 Task: Schedule a photography workshop for next Thursday at 1:00 PM.
Action: Mouse moved to (66, 119)
Screenshot: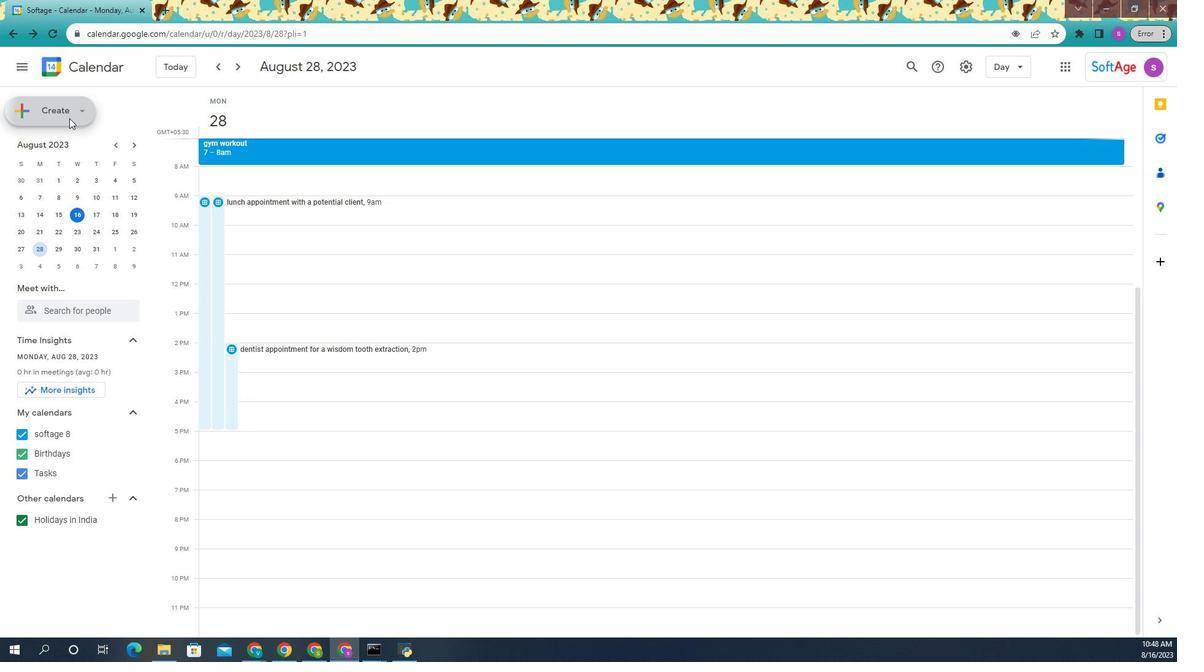 
Action: Mouse pressed left at (66, 119)
Screenshot: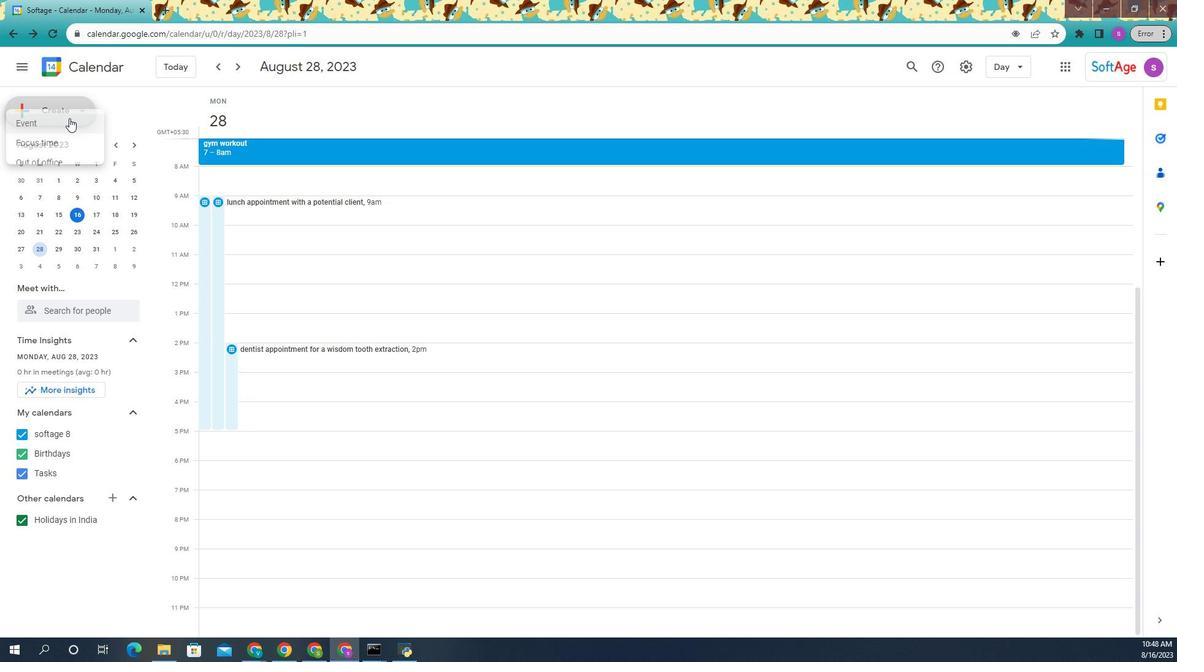 
Action: Mouse moved to (46, 256)
Screenshot: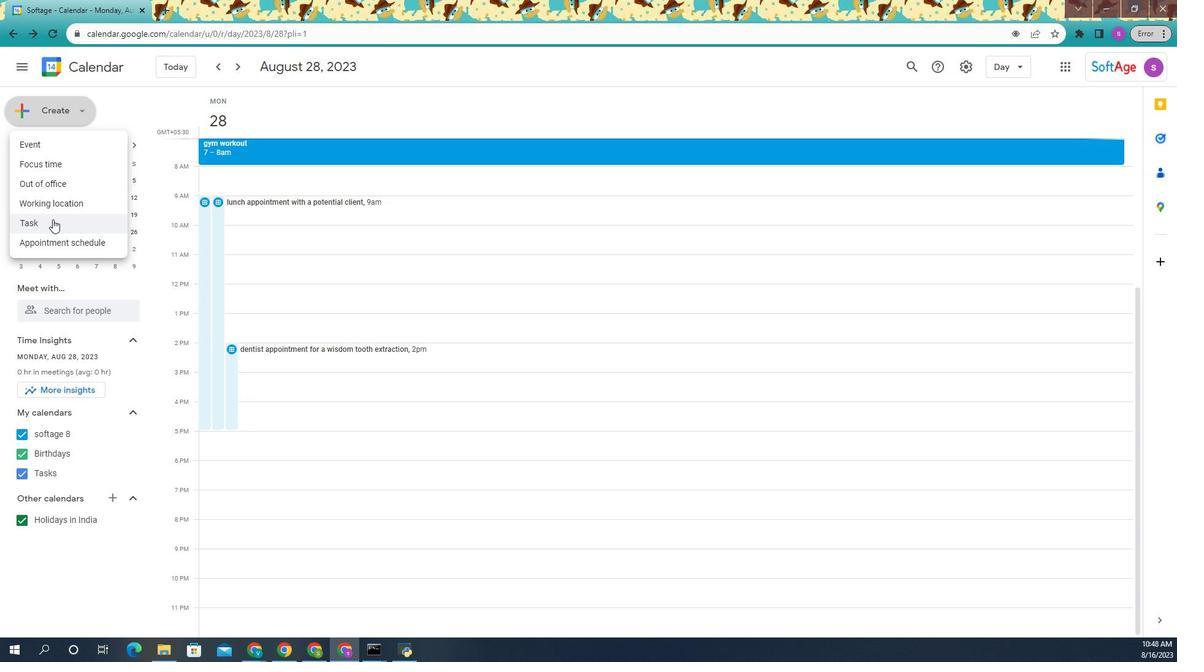 
Action: Mouse pressed left at (46, 256)
Screenshot: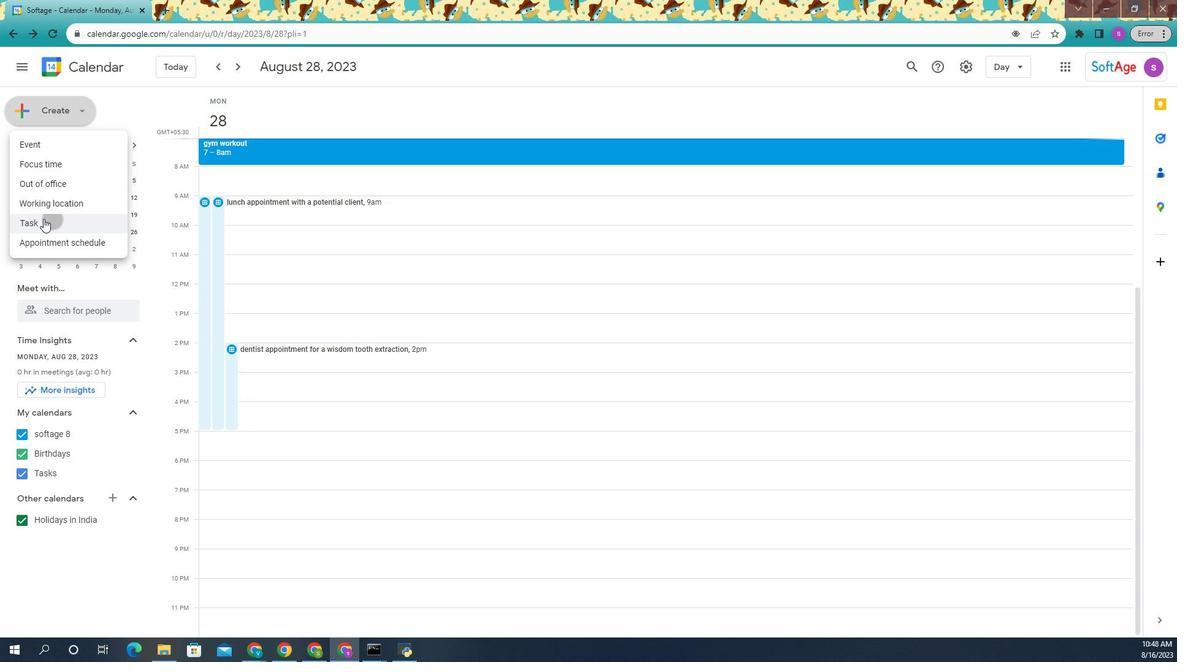
Action: Mouse moved to (603, 301)
Screenshot: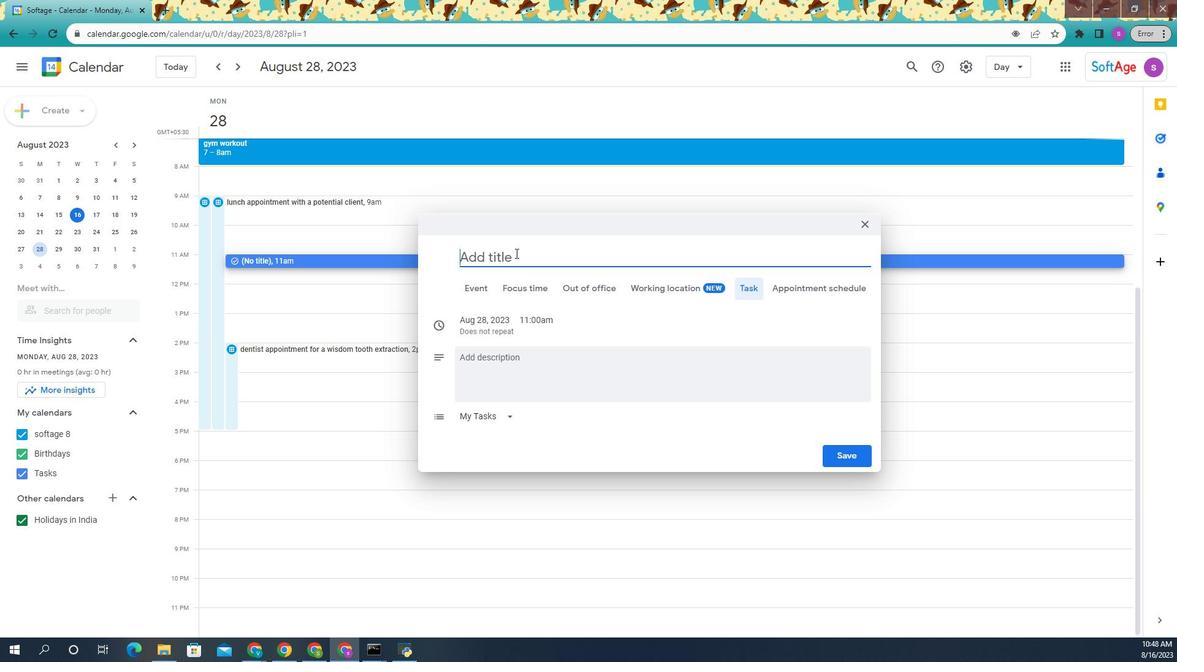 
Action: Mouse pressed left at (603, 301)
Screenshot: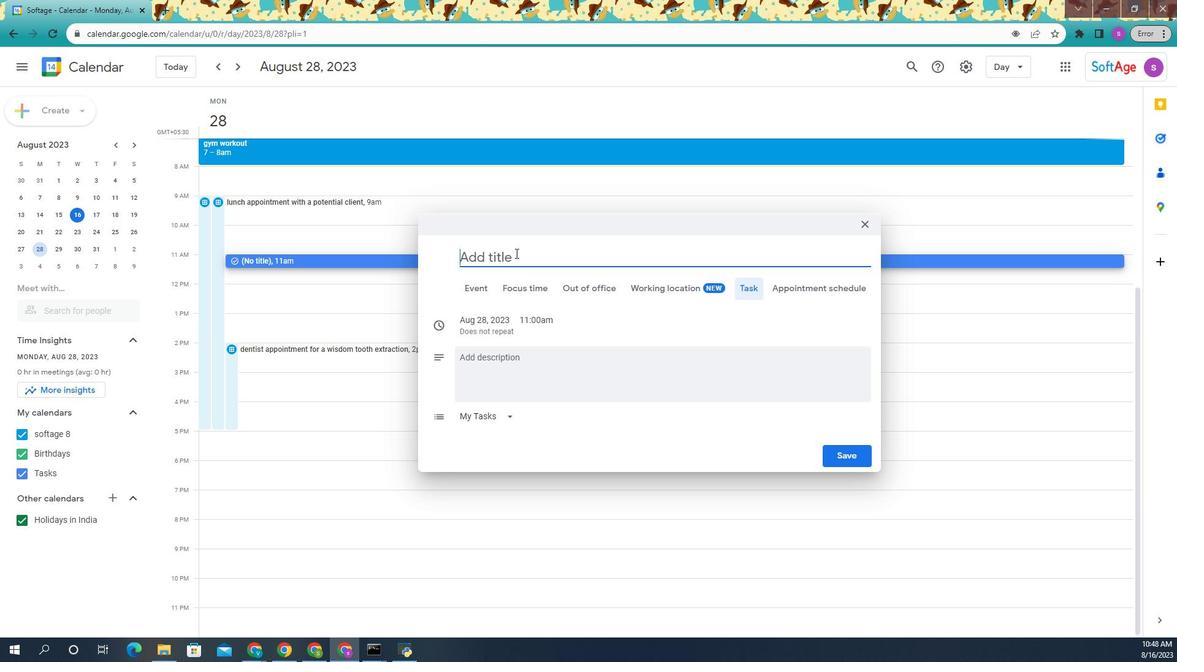 
Action: Key pressed photography<Key.space>workshop
Screenshot: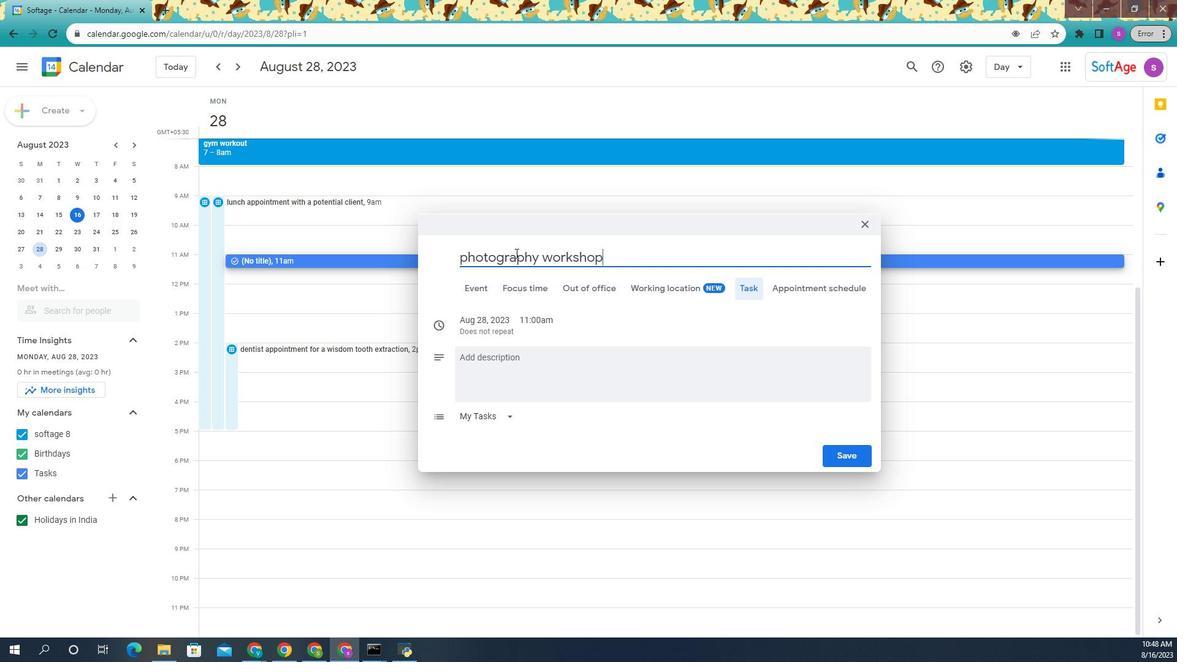 
Action: Mouse moved to (574, 392)
Screenshot: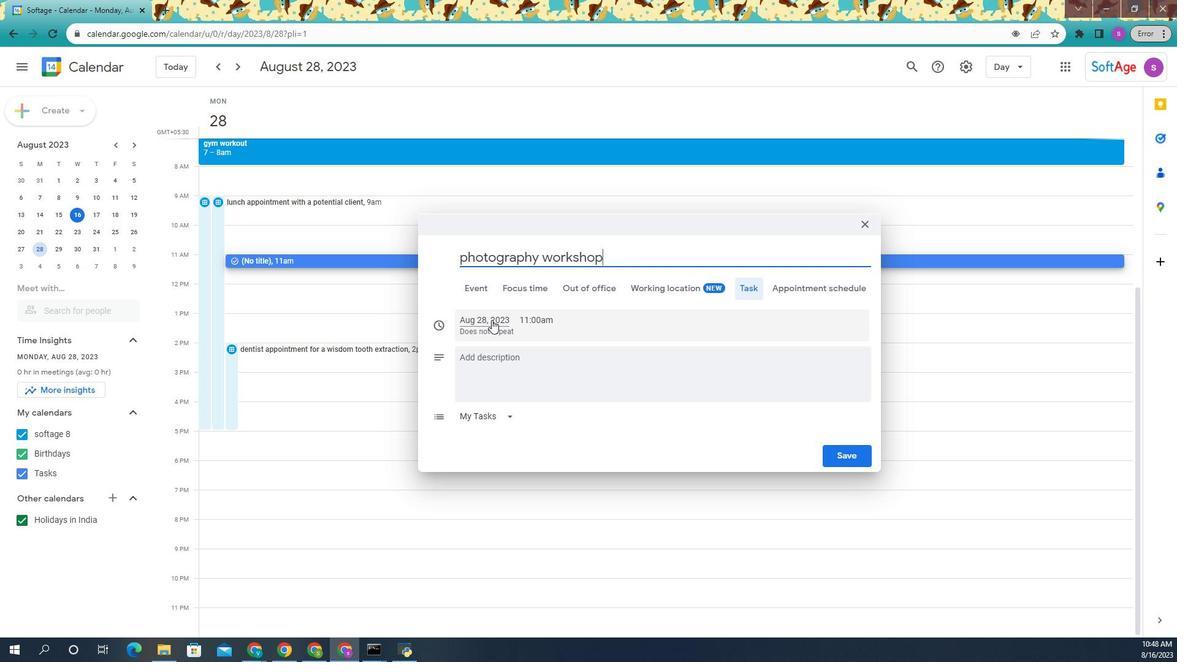 
Action: Mouse pressed left at (574, 392)
Screenshot: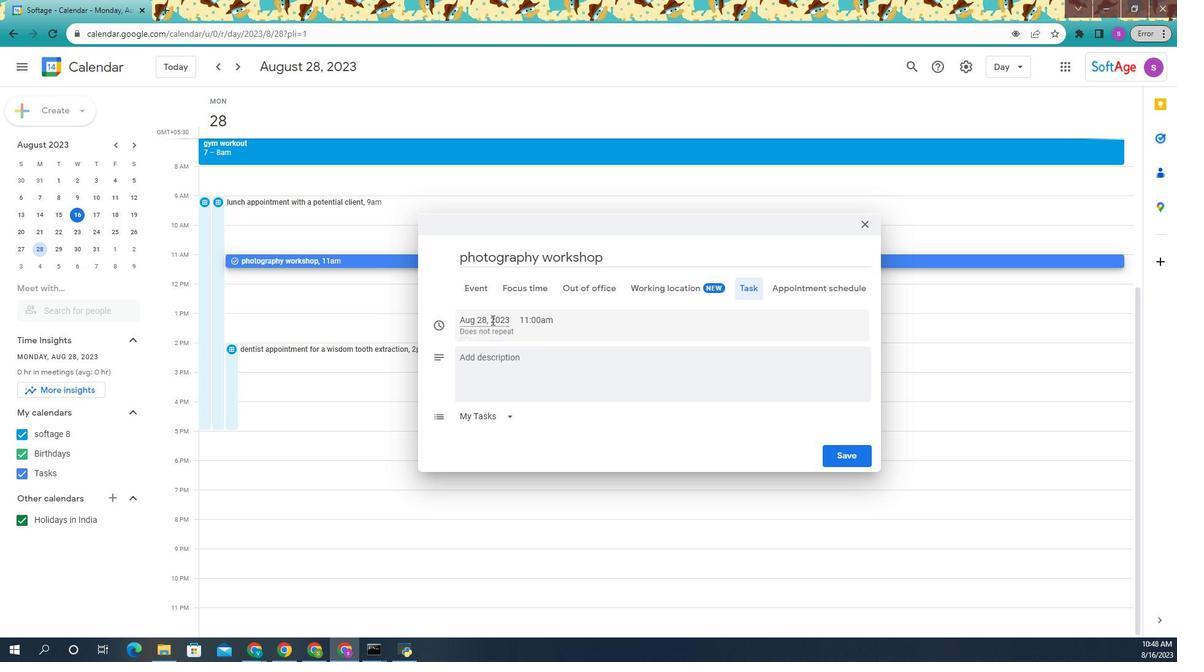 
Action: Mouse moved to (661, 561)
Screenshot: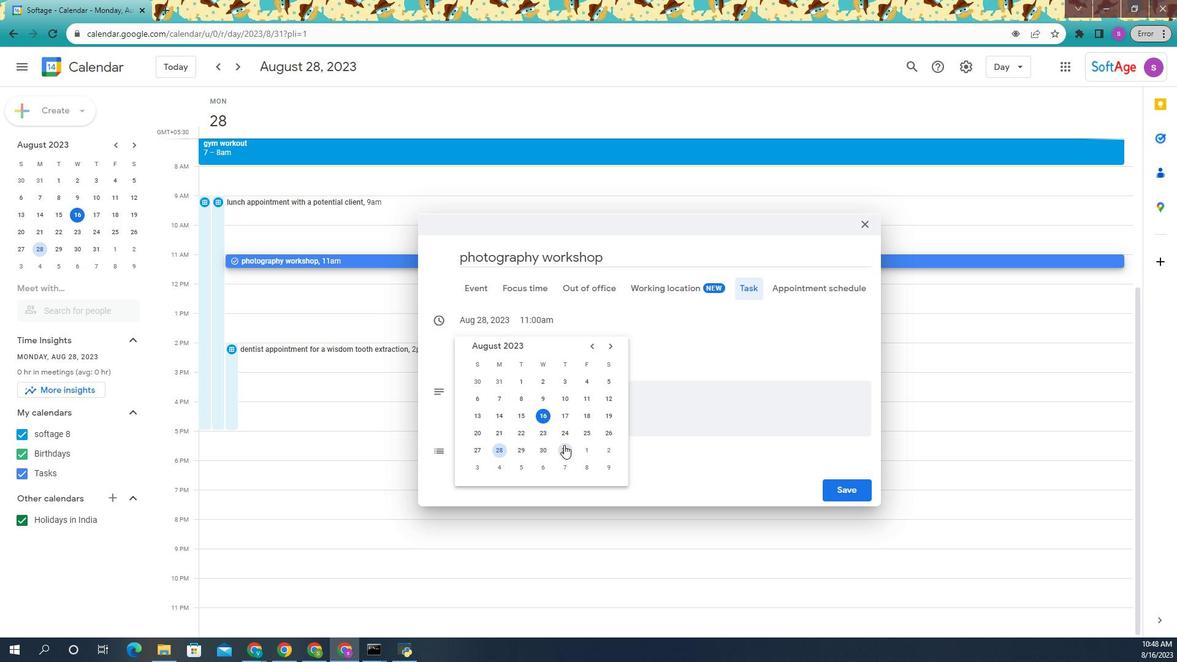 
Action: Mouse pressed left at (661, 561)
Screenshot: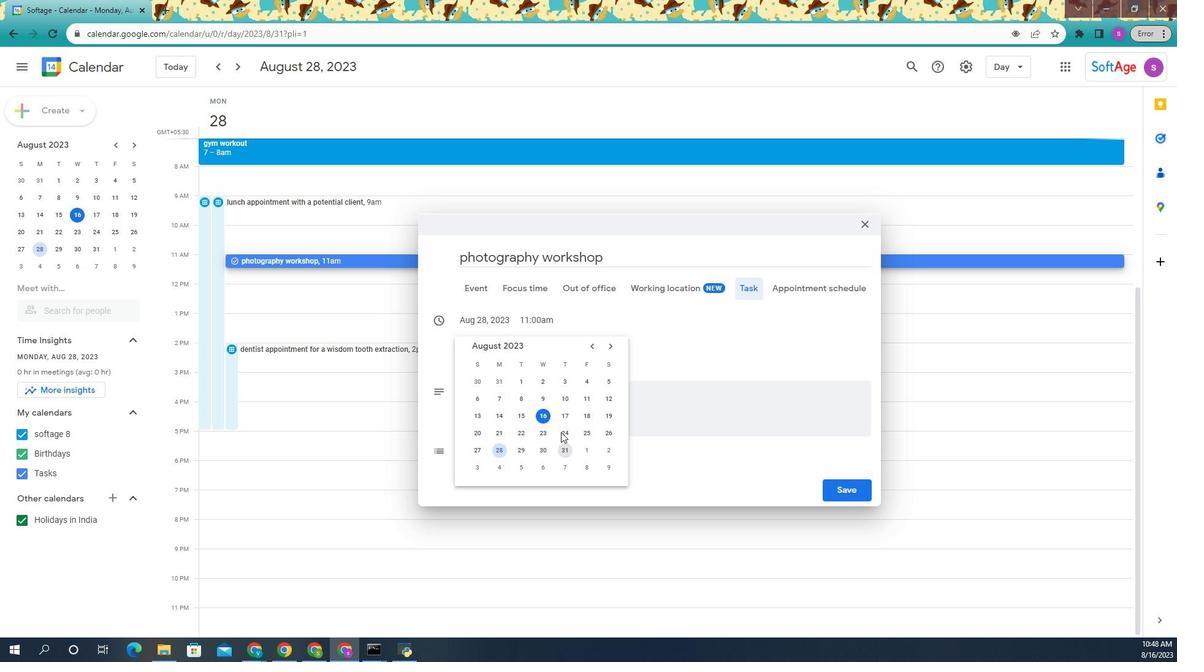 
Action: Mouse moved to (628, 395)
Screenshot: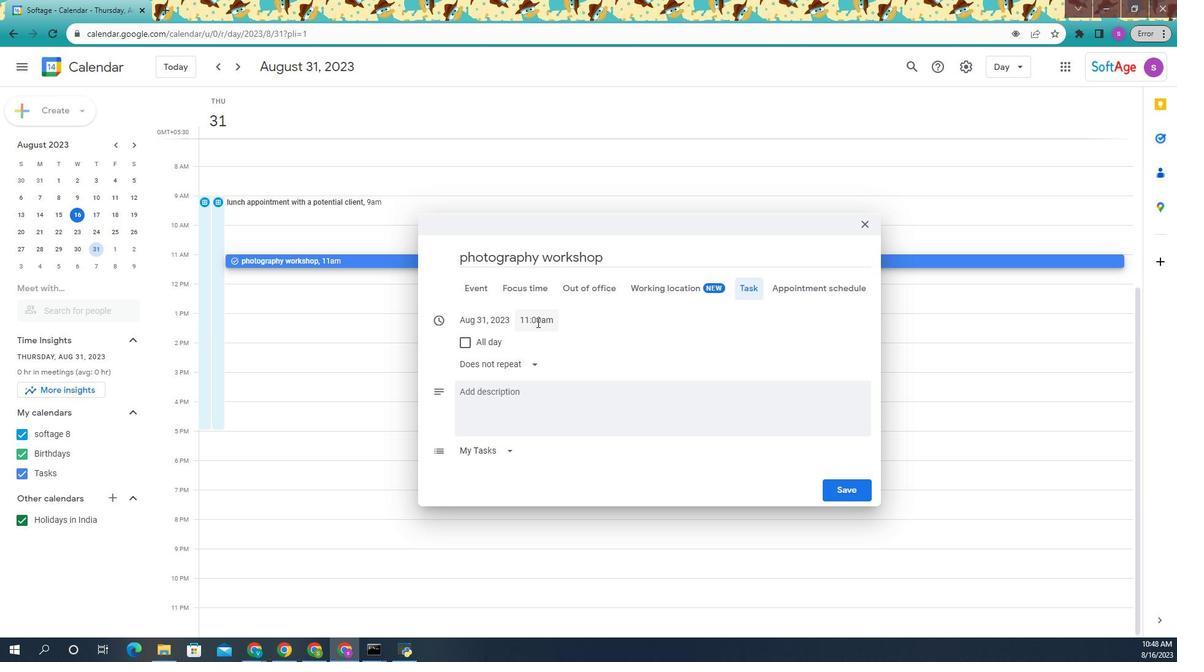 
Action: Mouse pressed left at (628, 395)
Screenshot: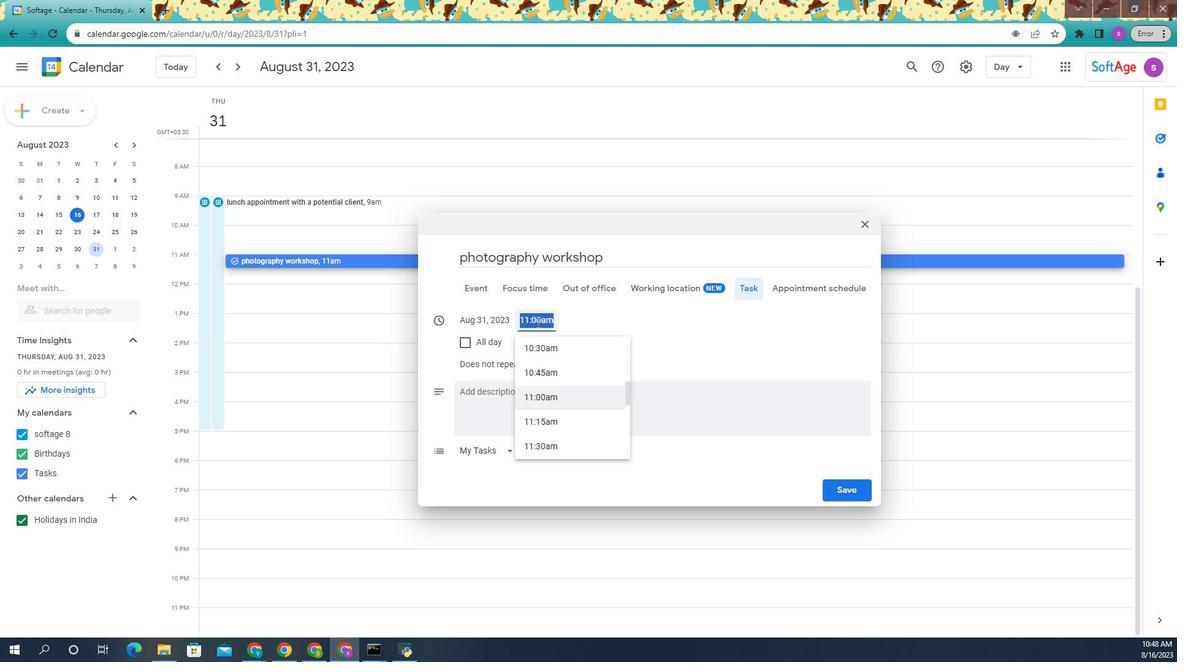 
Action: Mouse moved to (650, 487)
Screenshot: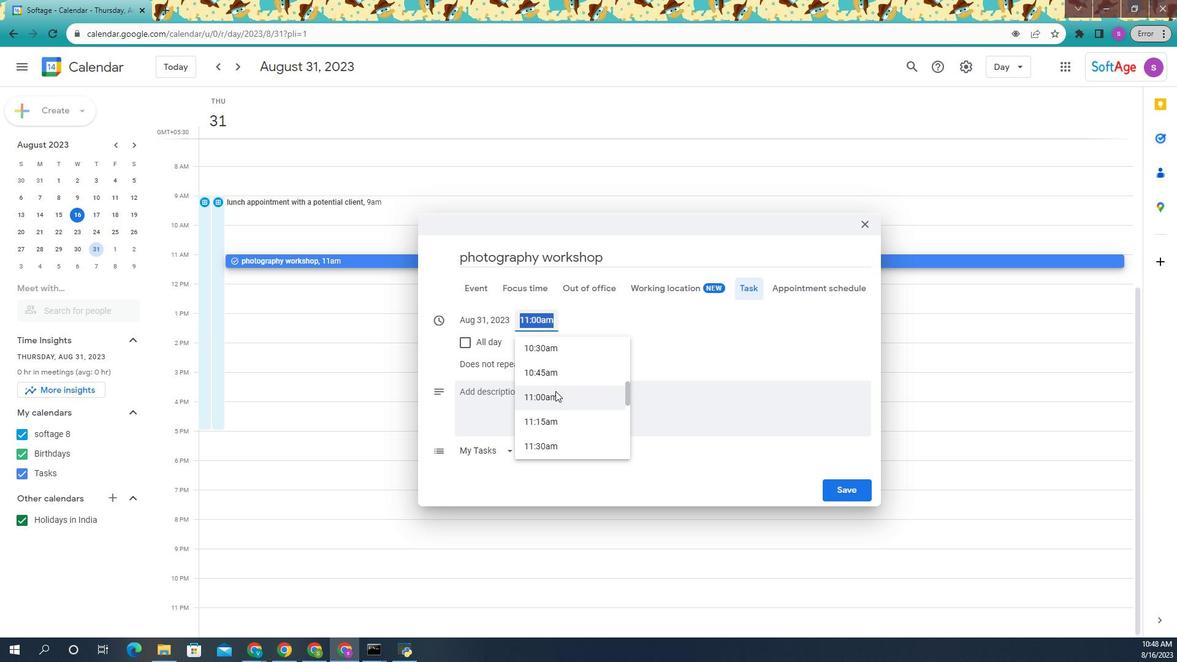 
Action: Mouse scrolled (650, 487) with delta (0, 0)
Screenshot: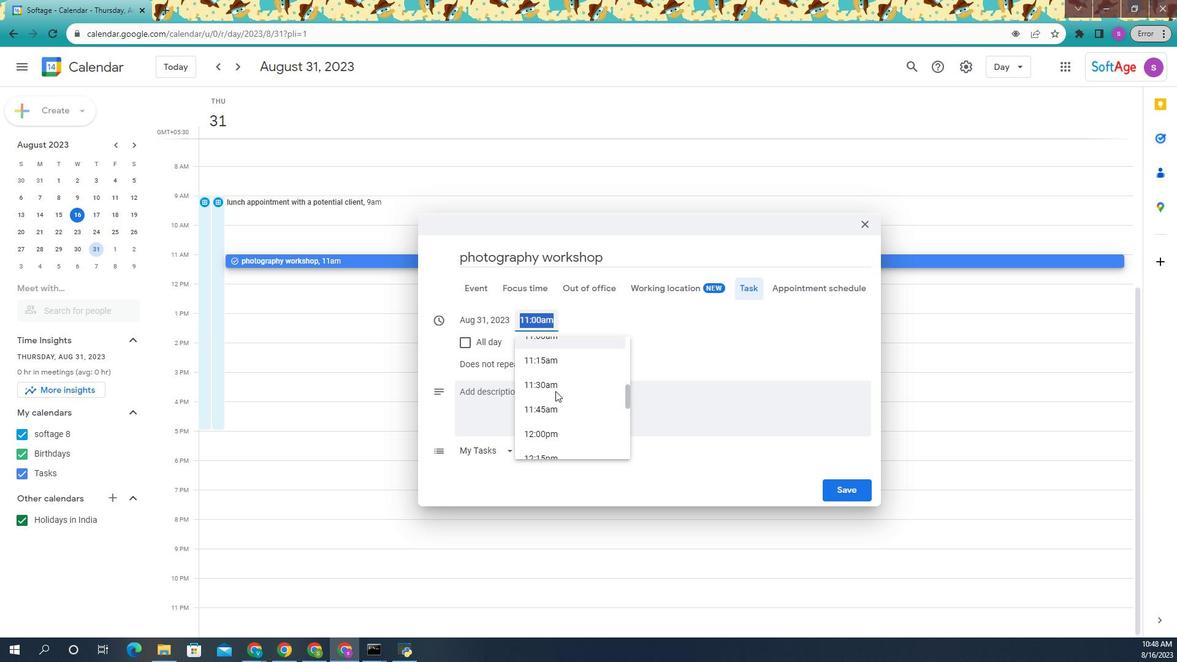 
Action: Mouse scrolled (650, 487) with delta (0, 0)
Screenshot: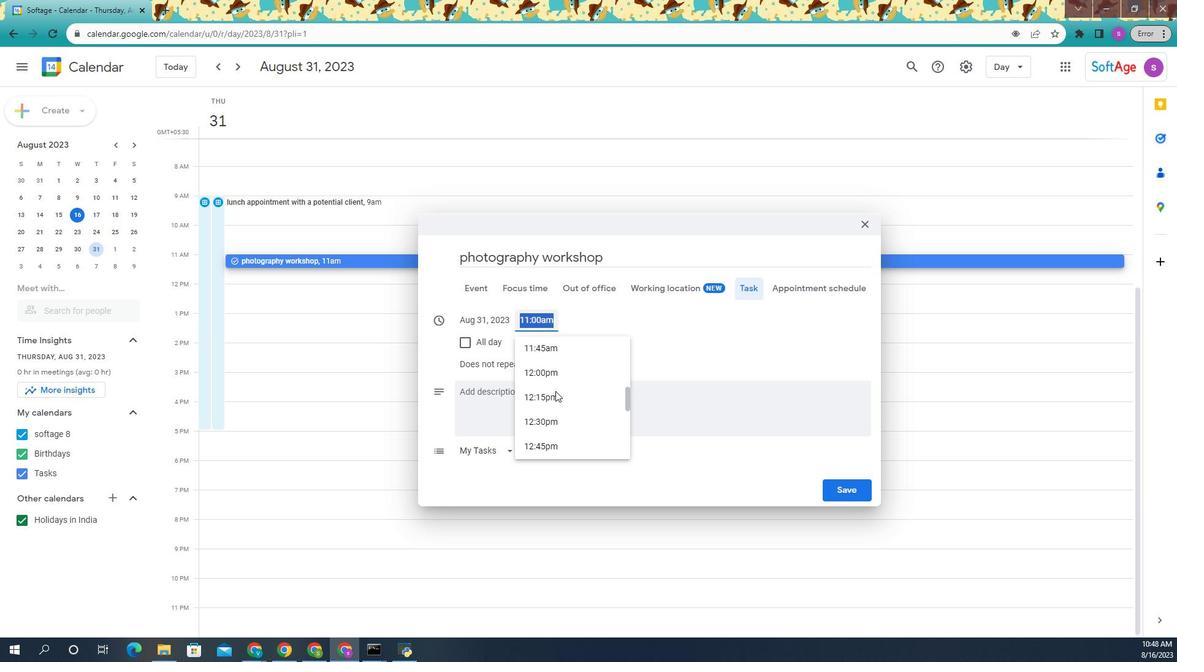 
Action: Mouse scrolled (650, 487) with delta (0, 0)
Screenshot: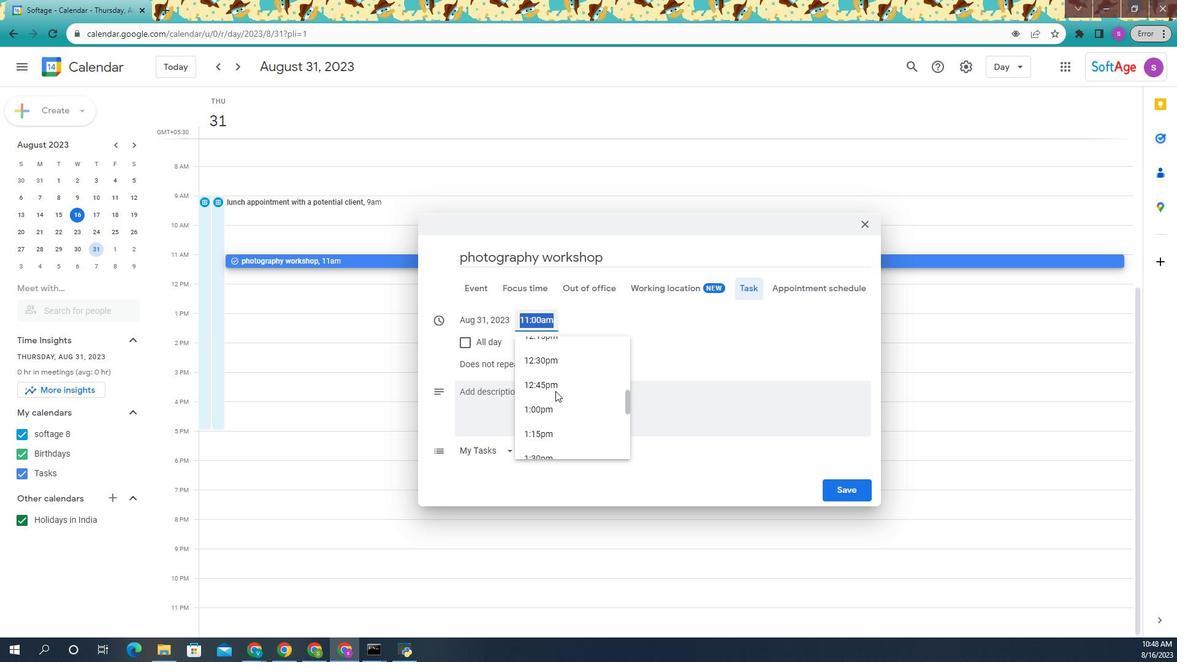 
Action: Mouse scrolled (650, 487) with delta (0, 0)
Screenshot: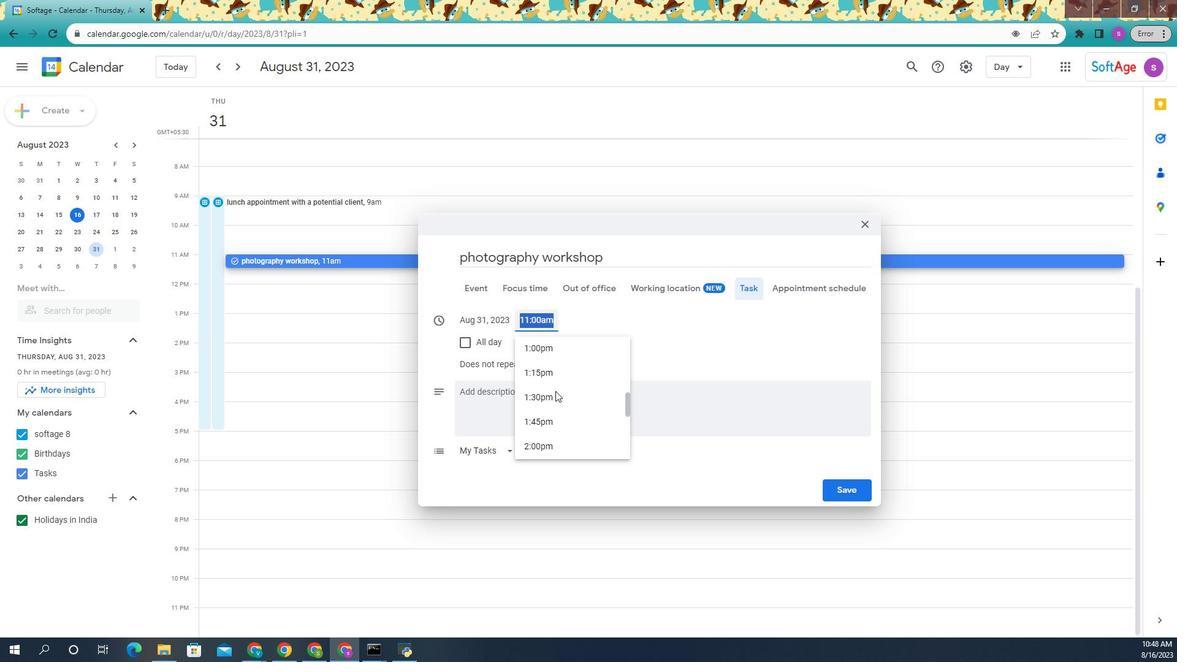 
Action: Mouse moved to (682, 434)
Screenshot: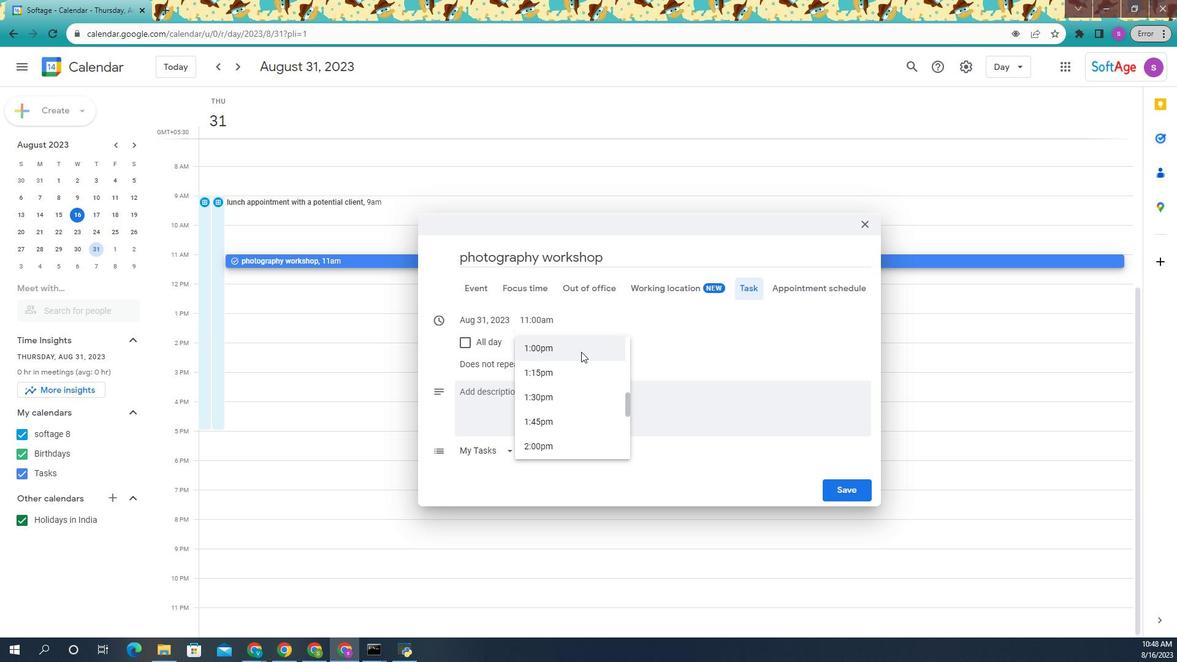 
Action: Mouse pressed left at (682, 434)
Screenshot: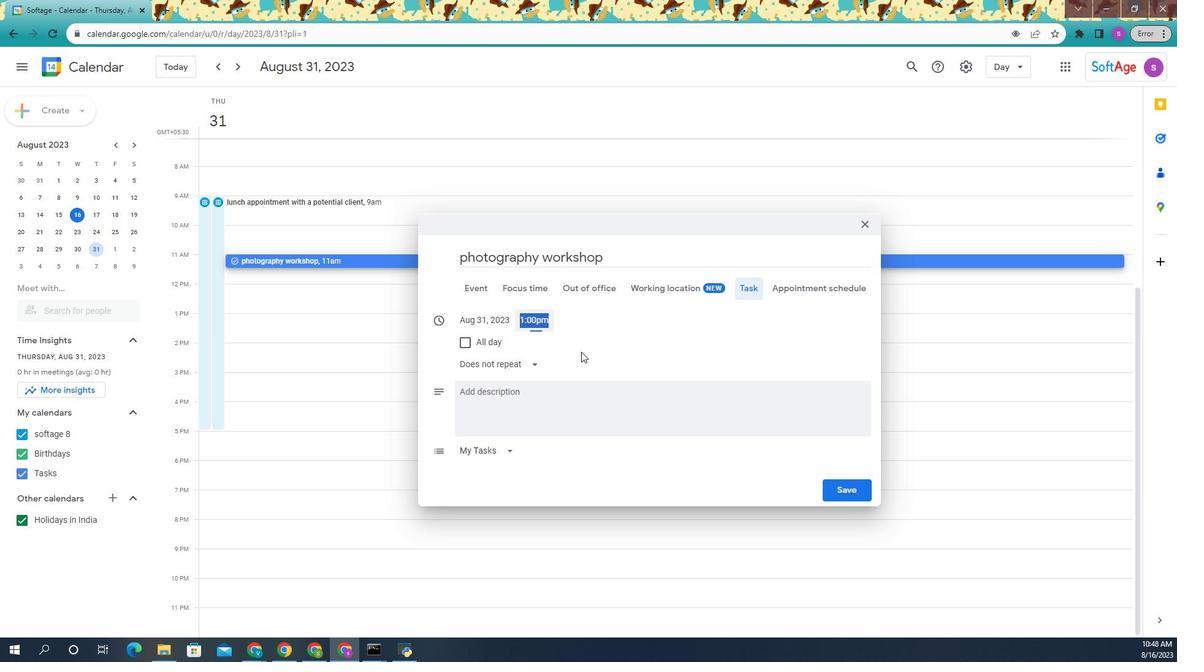 
Action: Mouse moved to (984, 619)
Screenshot: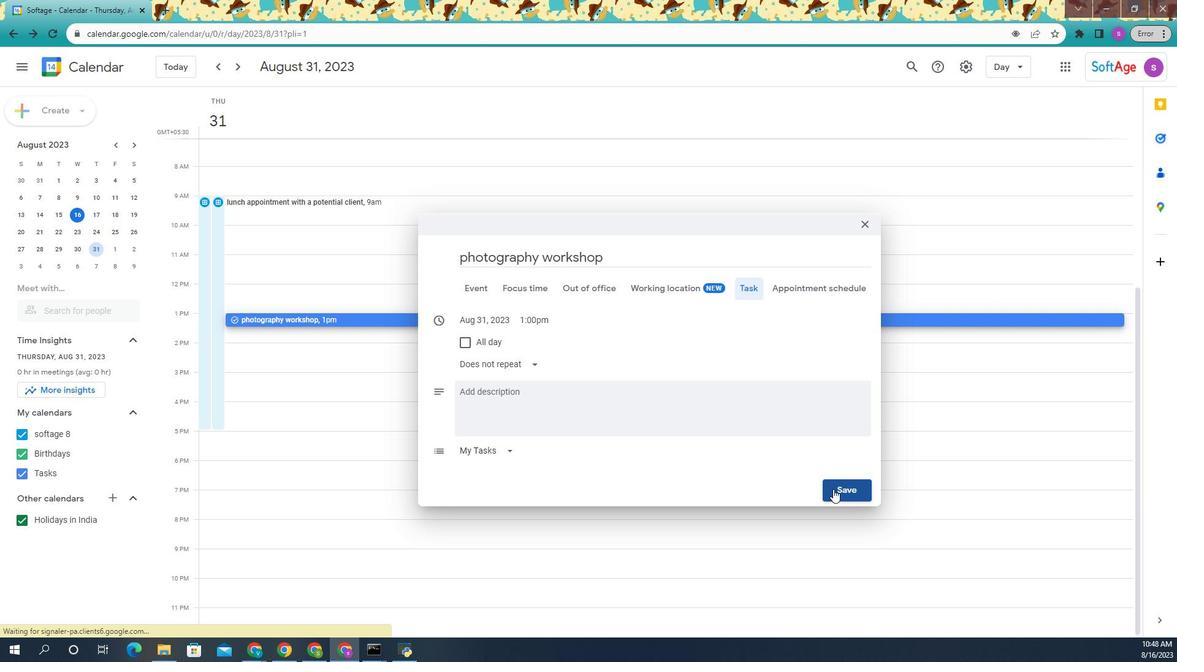 
Action: Mouse pressed left at (984, 619)
Screenshot: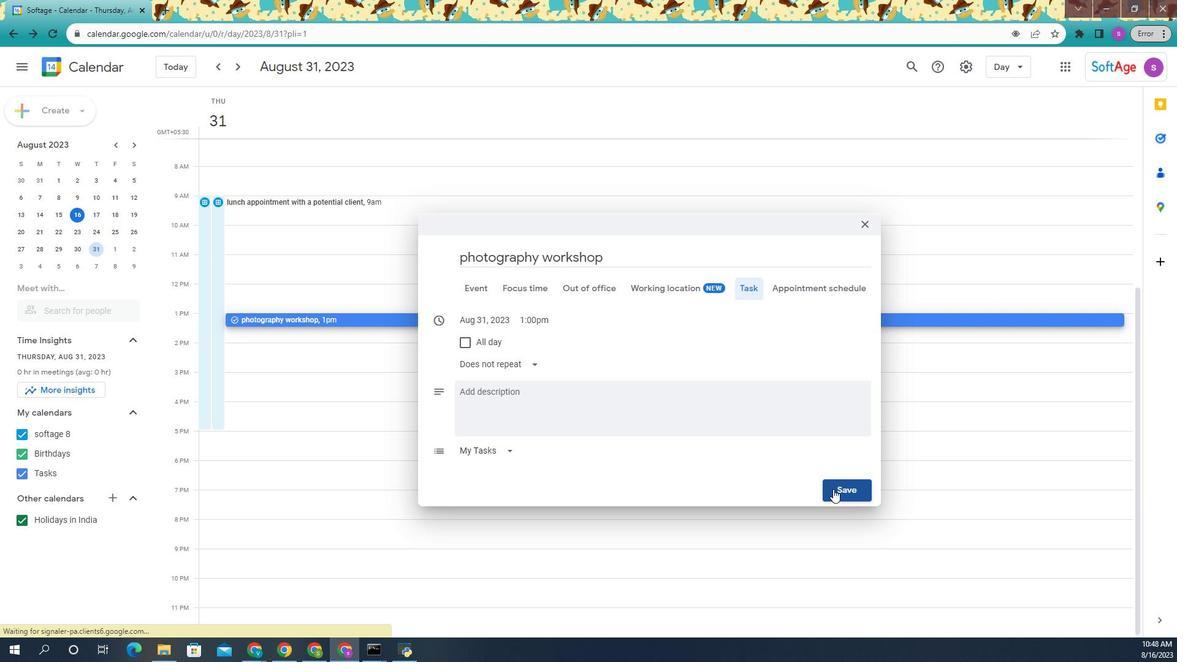 
